 Task: Check the percentage active listings of golf course in the last 5 years.
Action: Mouse moved to (978, 221)
Screenshot: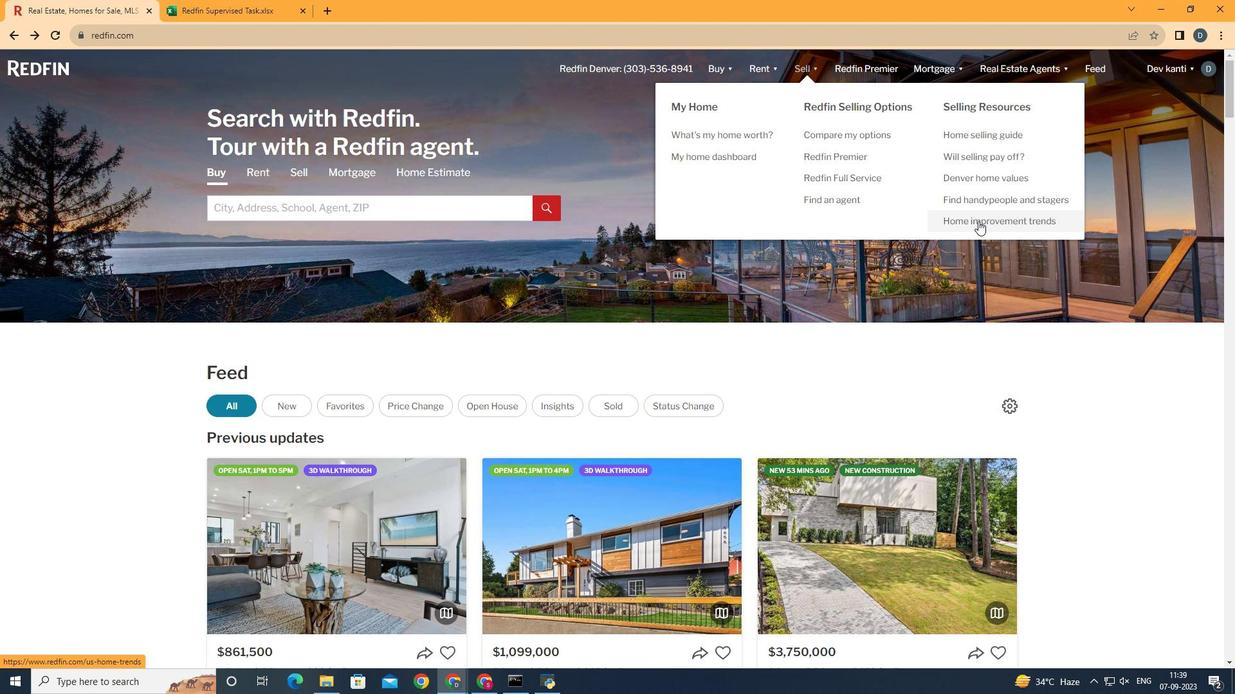 
Action: Mouse pressed left at (978, 221)
Screenshot: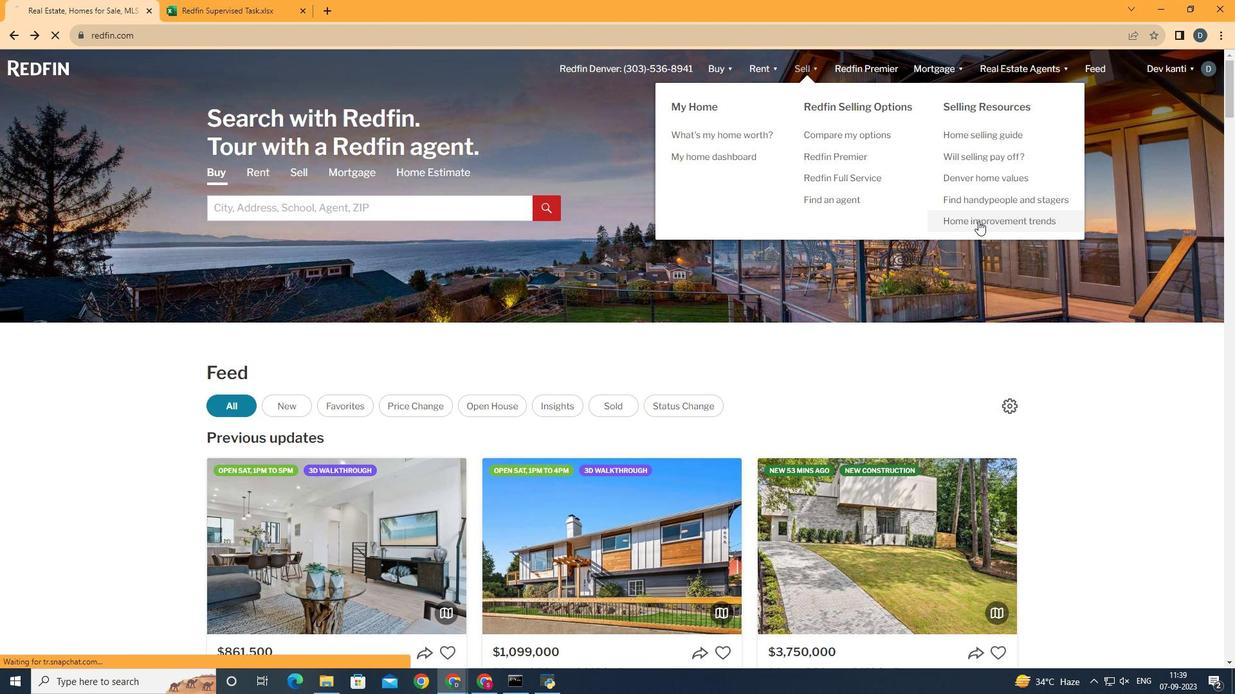 
Action: Mouse moved to (306, 252)
Screenshot: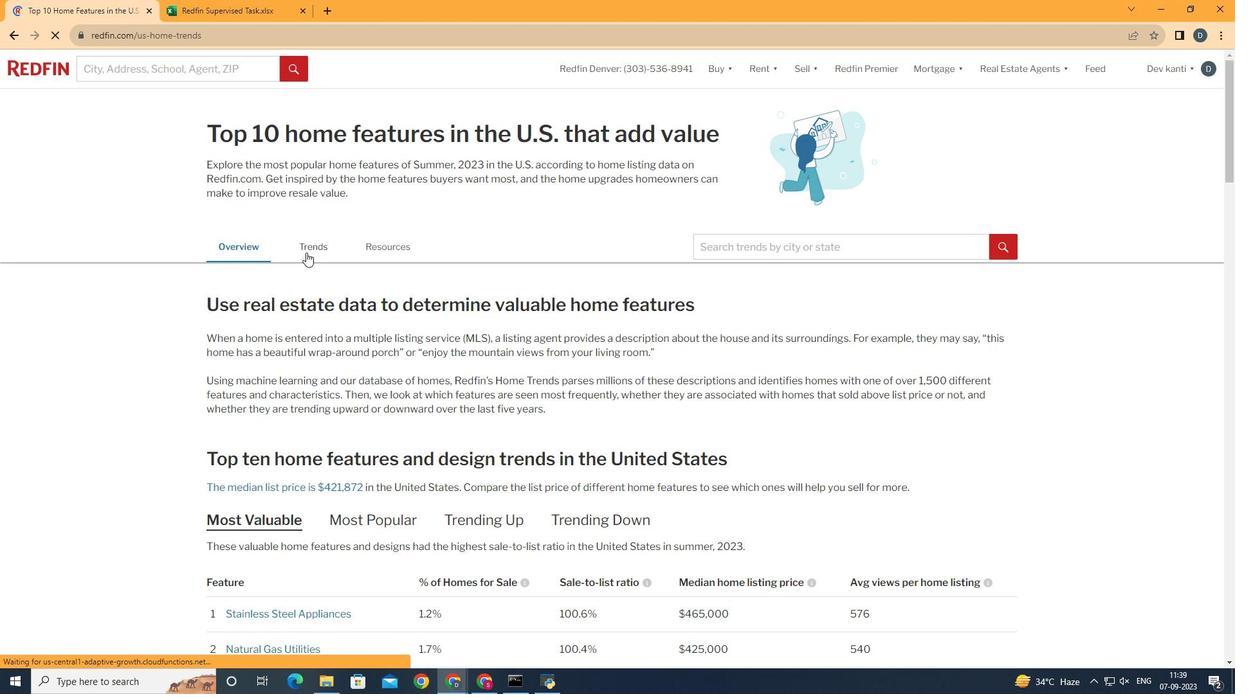 
Action: Mouse pressed left at (306, 252)
Screenshot: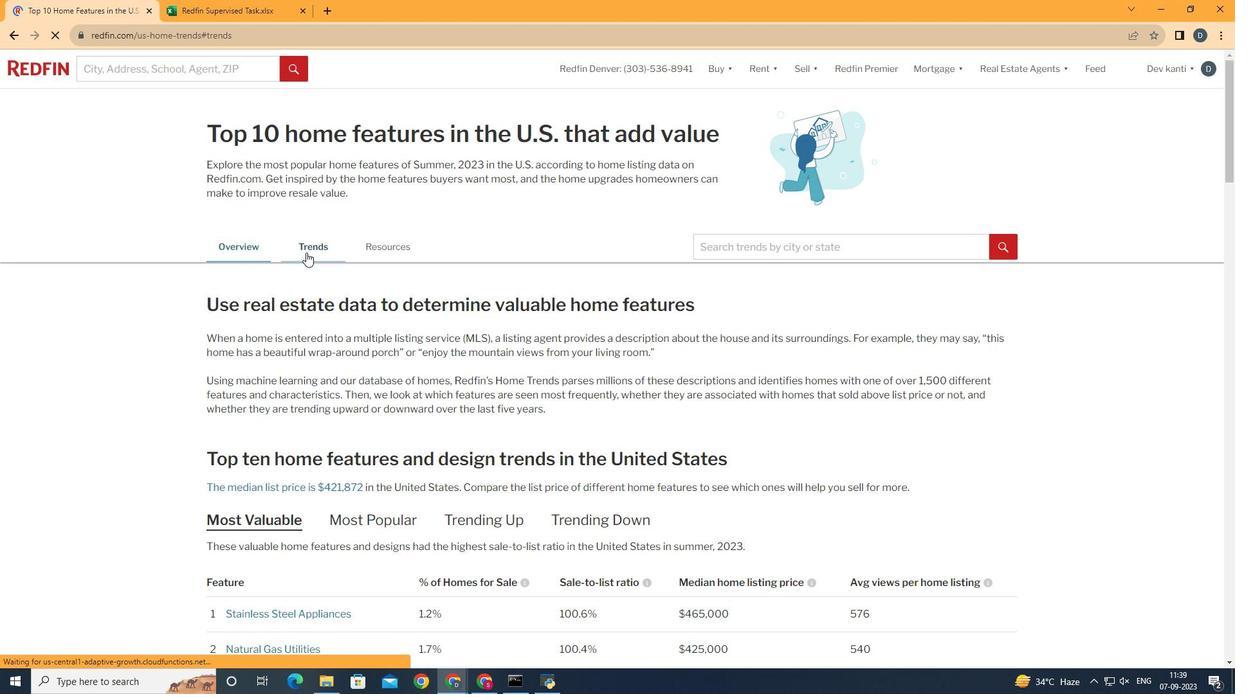 
Action: Mouse moved to (613, 307)
Screenshot: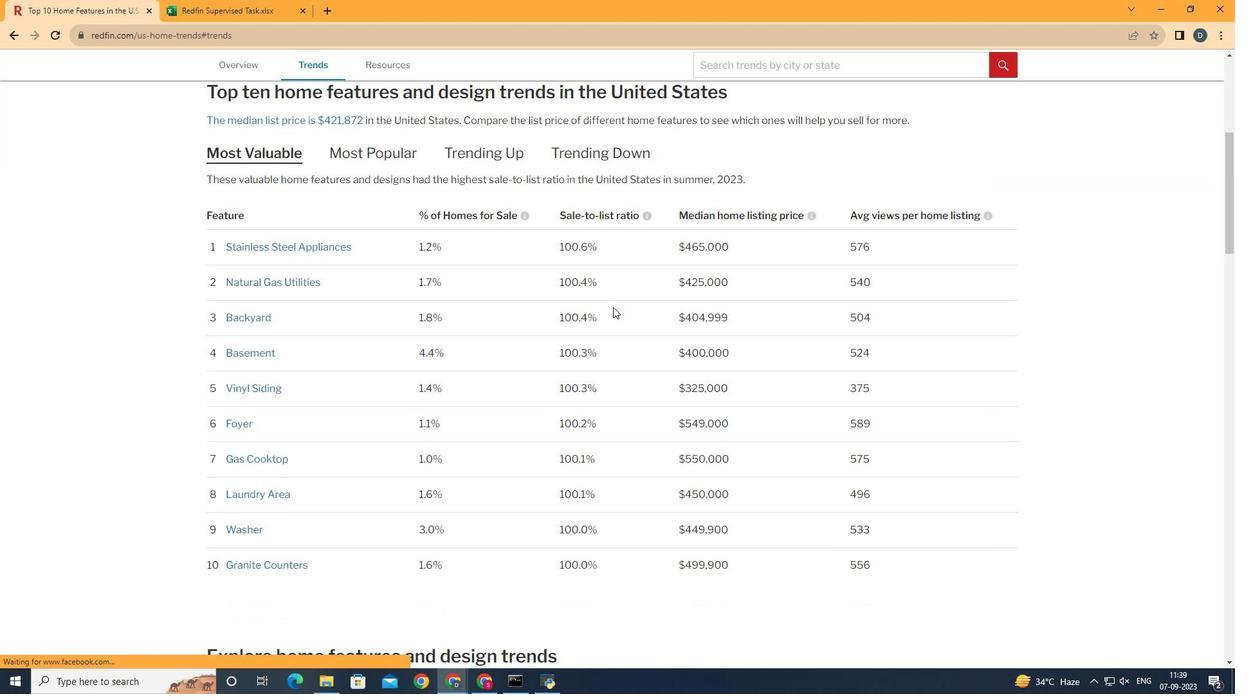 
Action: Mouse scrolled (613, 306) with delta (0, 0)
Screenshot: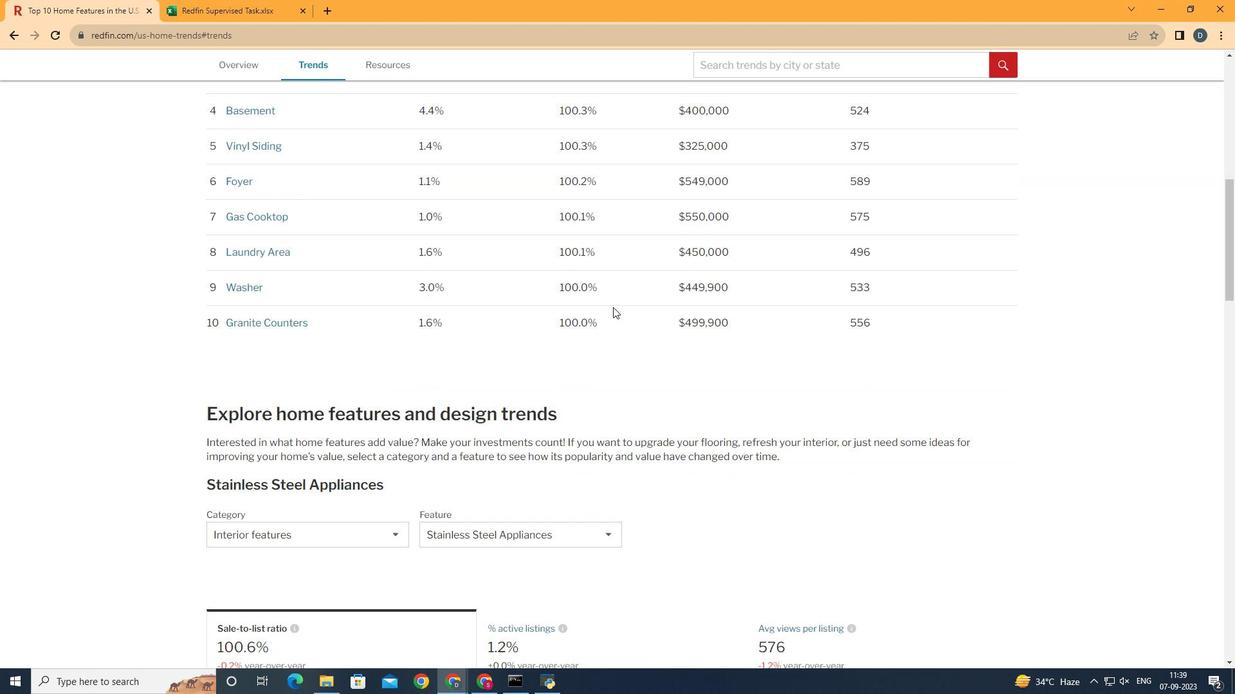 
Action: Mouse scrolled (613, 306) with delta (0, 0)
Screenshot: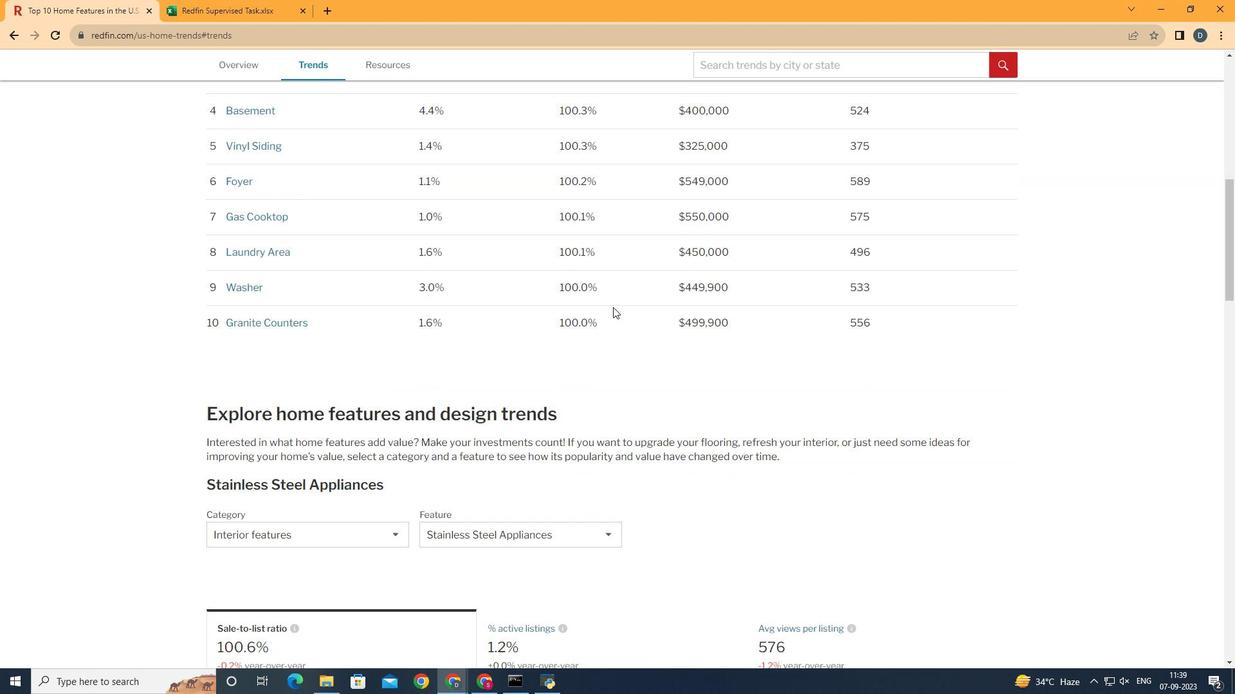 
Action: Mouse scrolled (613, 306) with delta (0, 0)
Screenshot: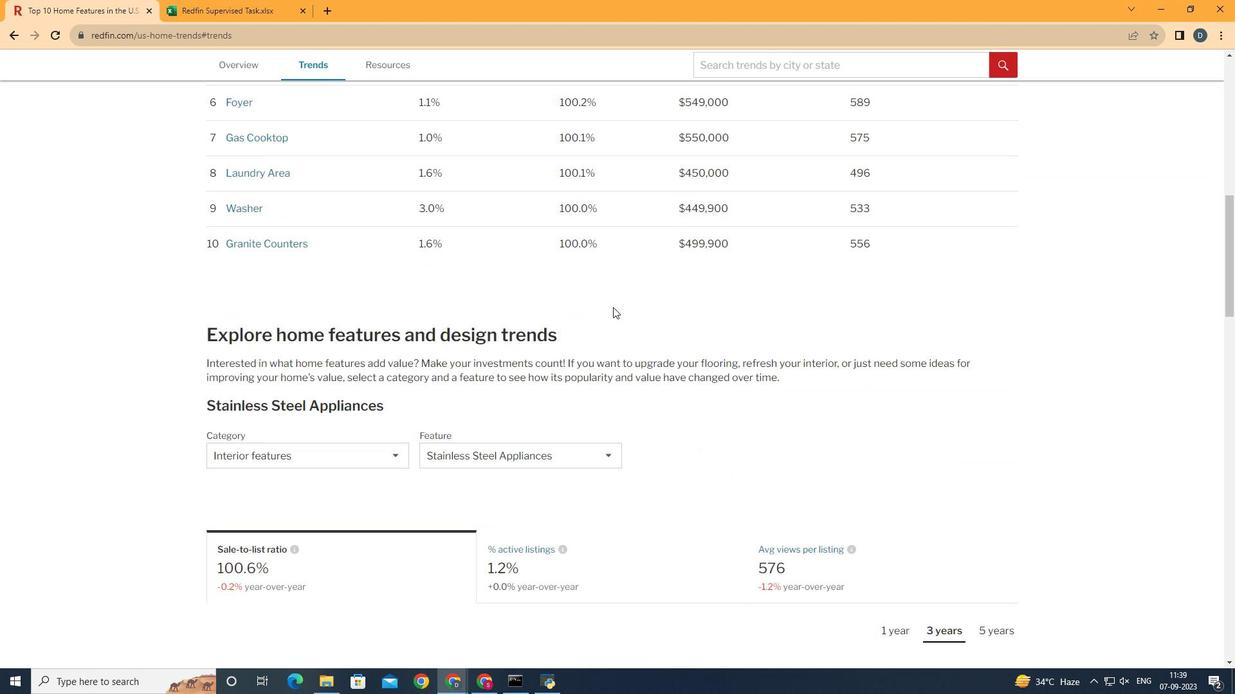 
Action: Mouse scrolled (613, 306) with delta (0, 0)
Screenshot: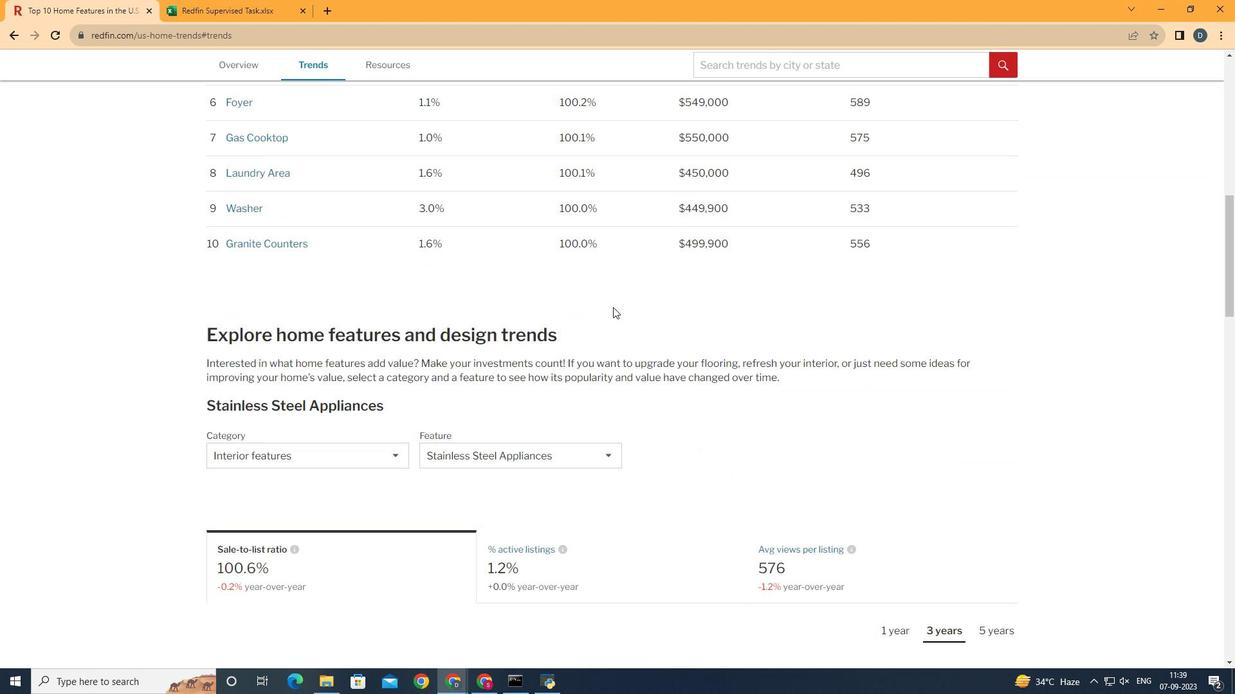
Action: Mouse scrolled (613, 306) with delta (0, 0)
Screenshot: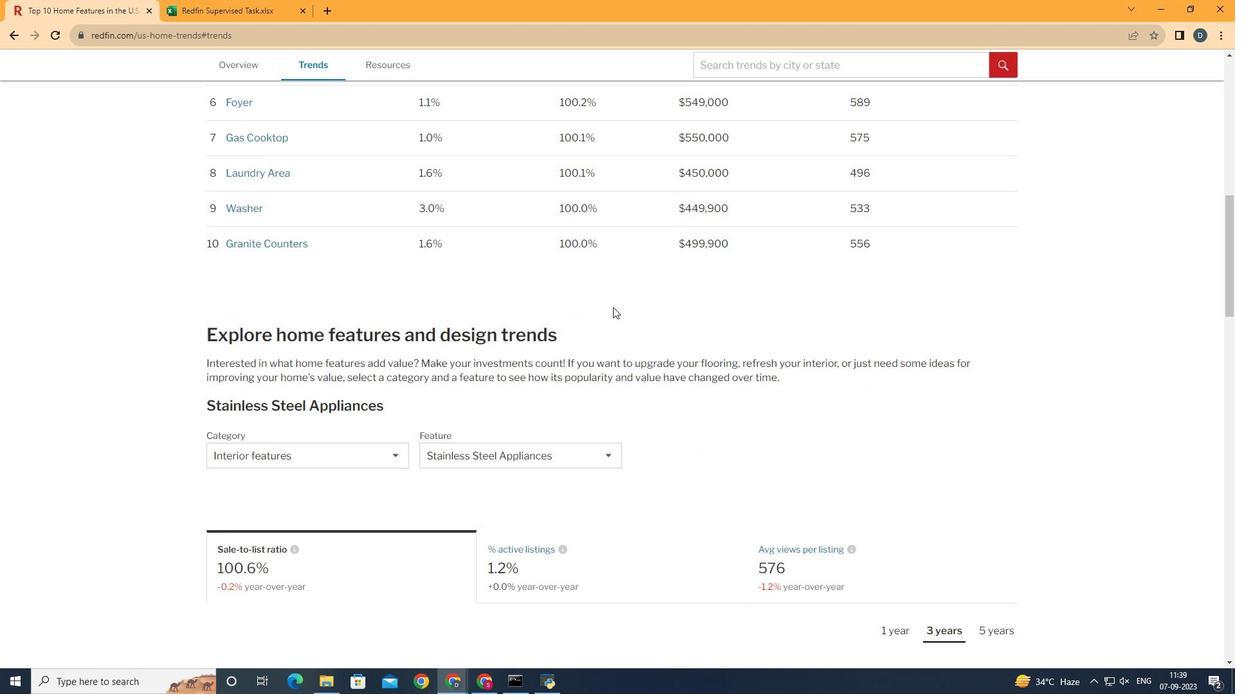
Action: Mouse moved to (375, 457)
Screenshot: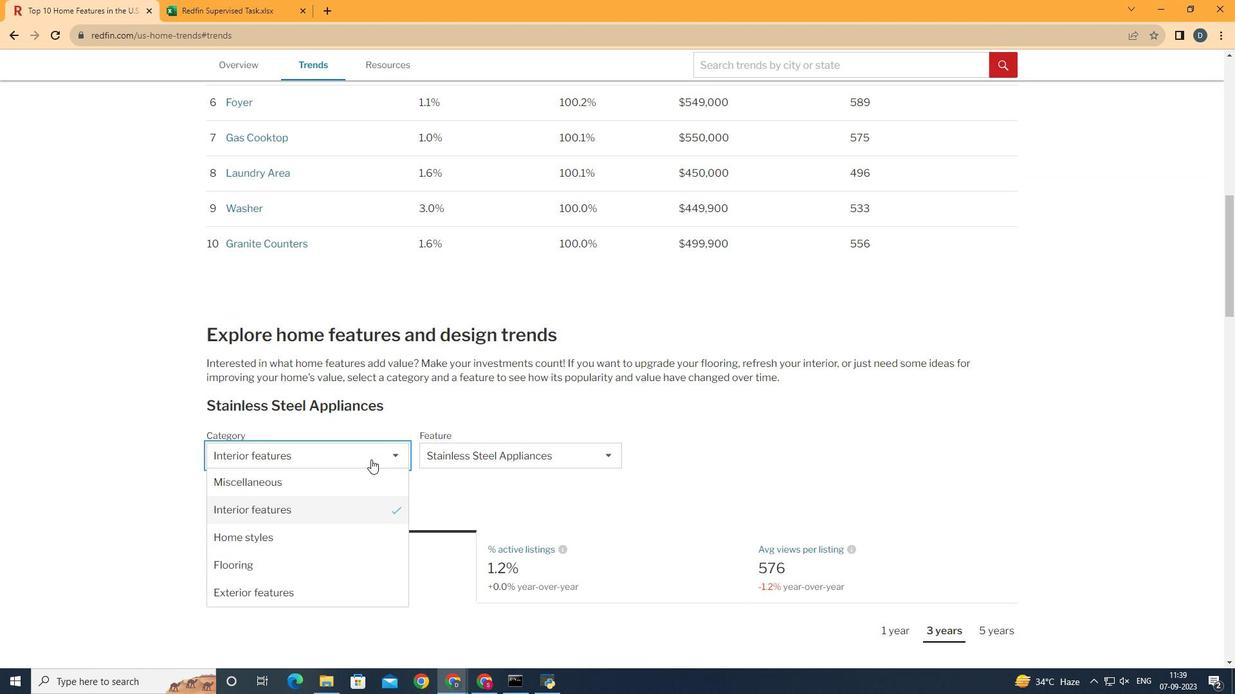 
Action: Mouse pressed left at (375, 457)
Screenshot: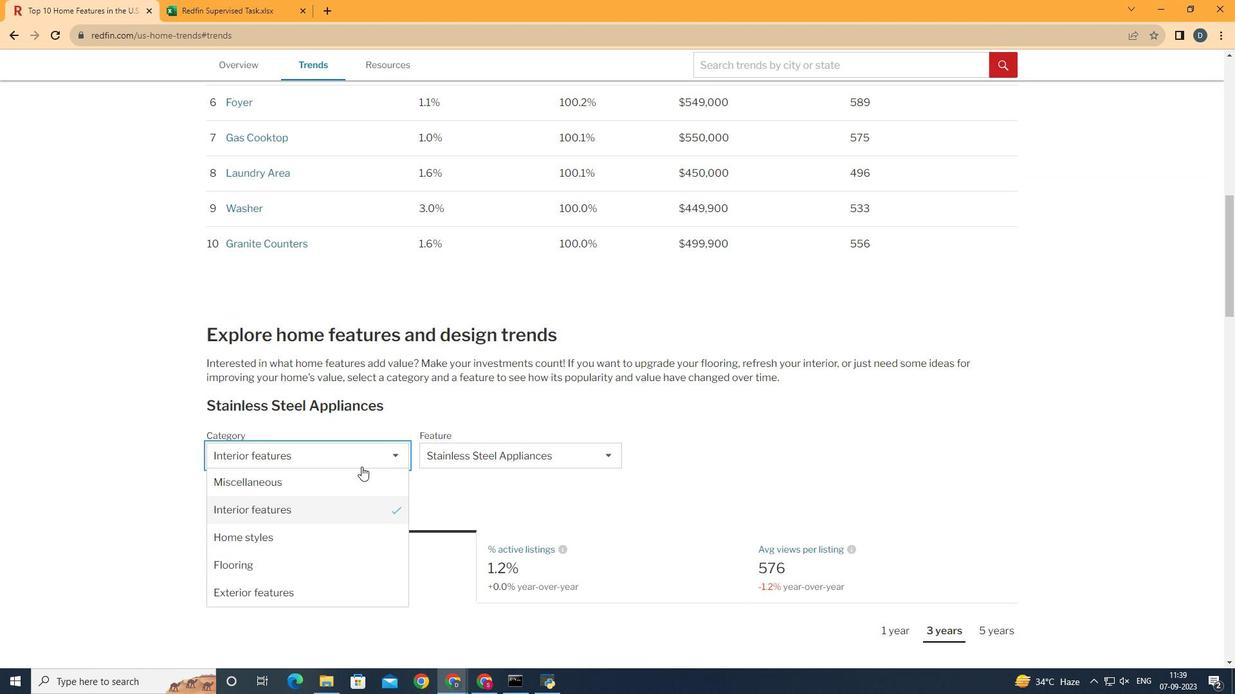 
Action: Mouse moved to (351, 479)
Screenshot: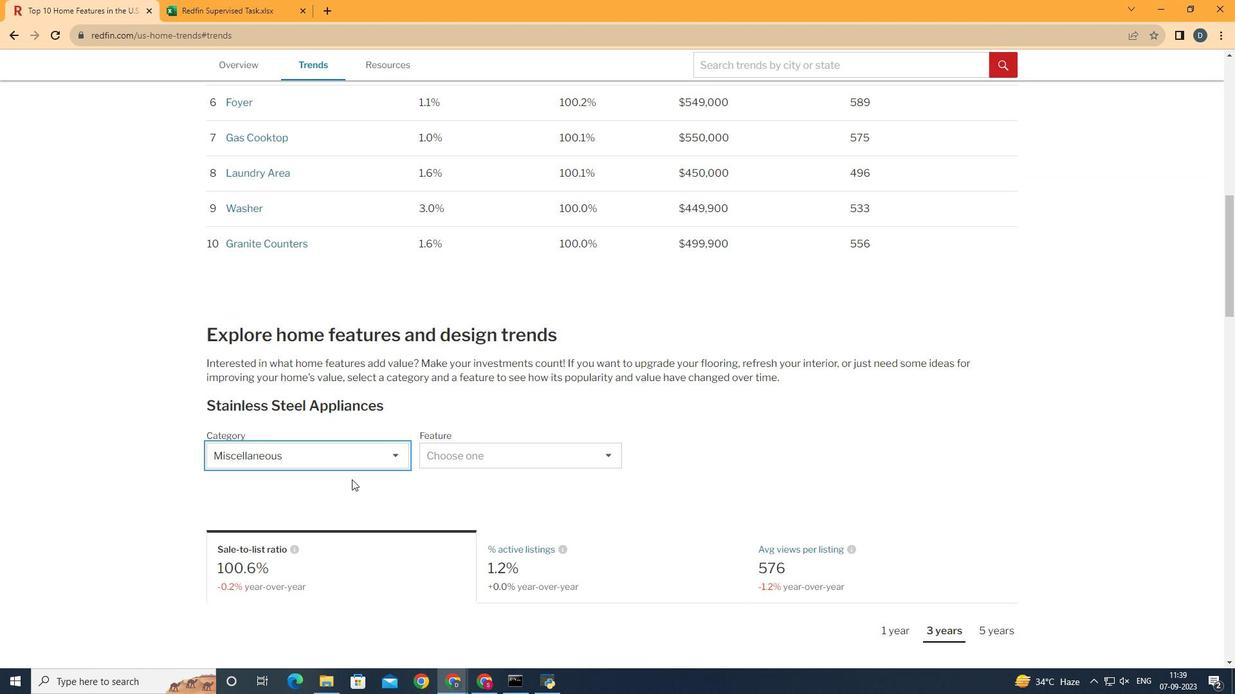 
Action: Mouse pressed left at (351, 479)
Screenshot: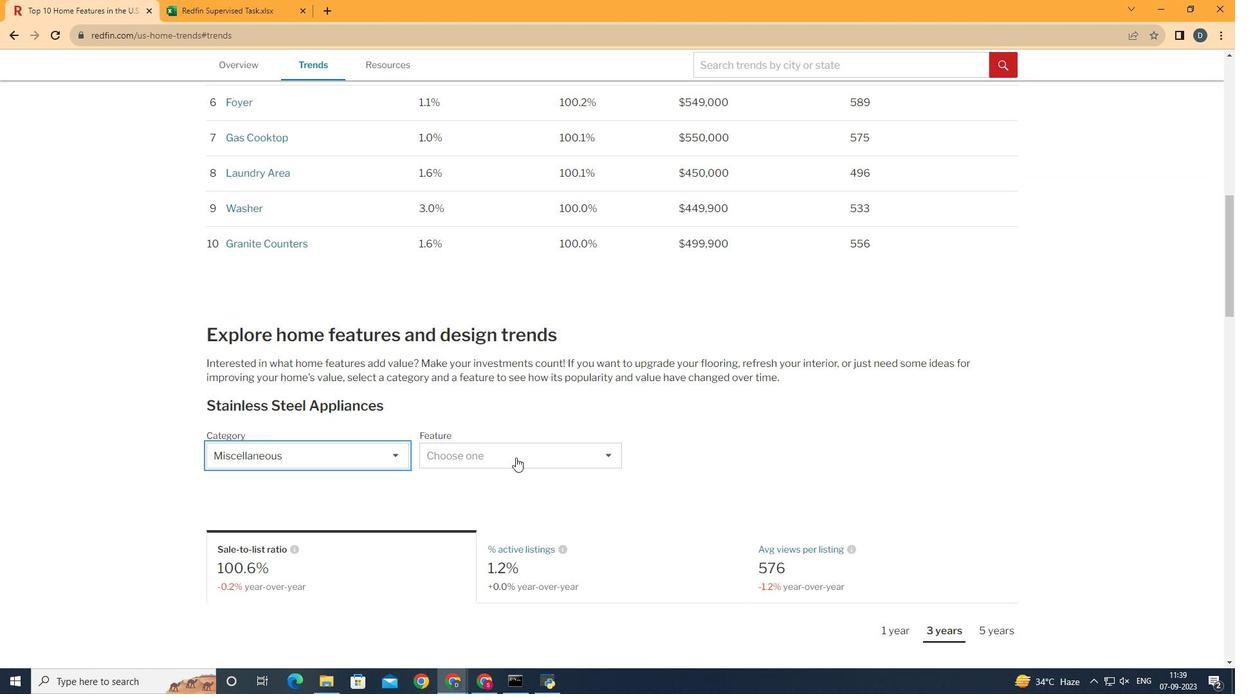 
Action: Mouse moved to (550, 449)
Screenshot: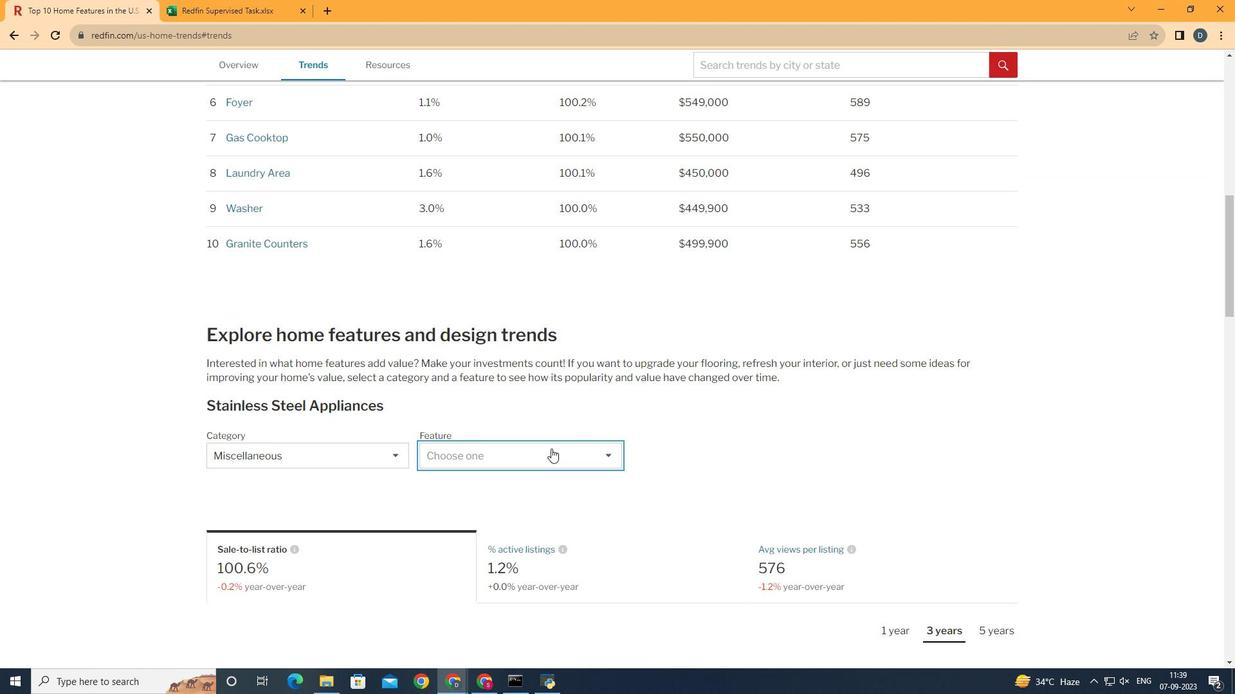 
Action: Mouse pressed left at (550, 449)
Screenshot: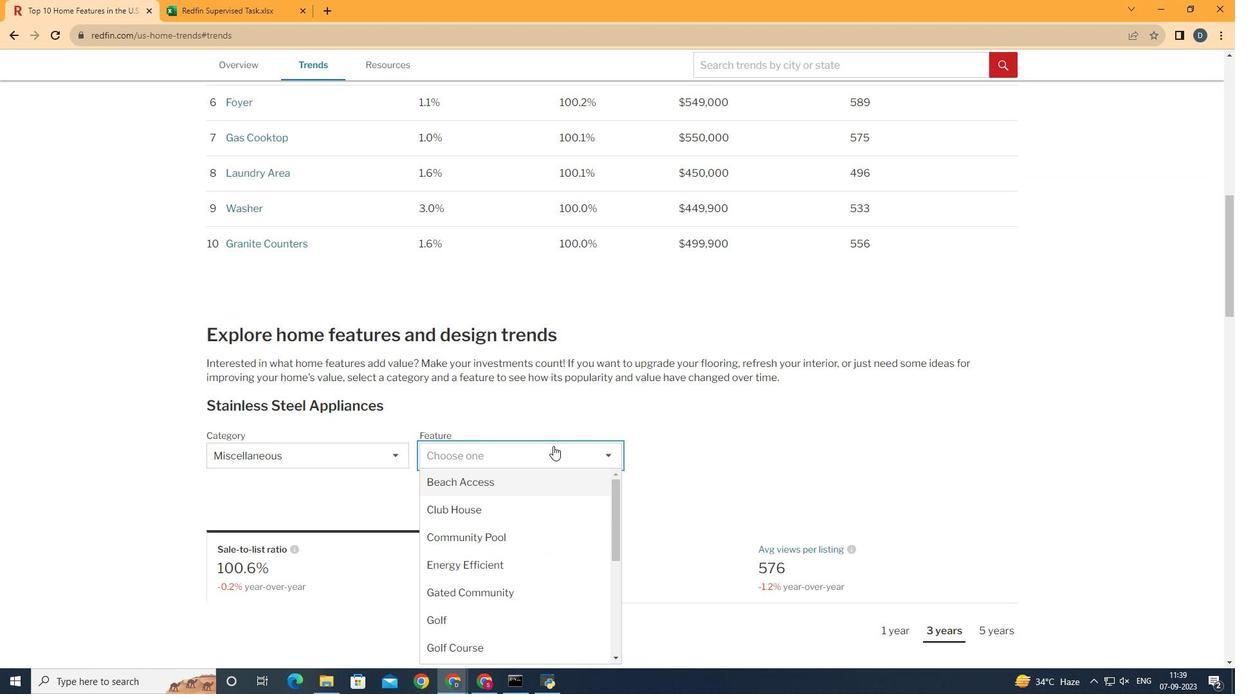 
Action: Mouse moved to (542, 647)
Screenshot: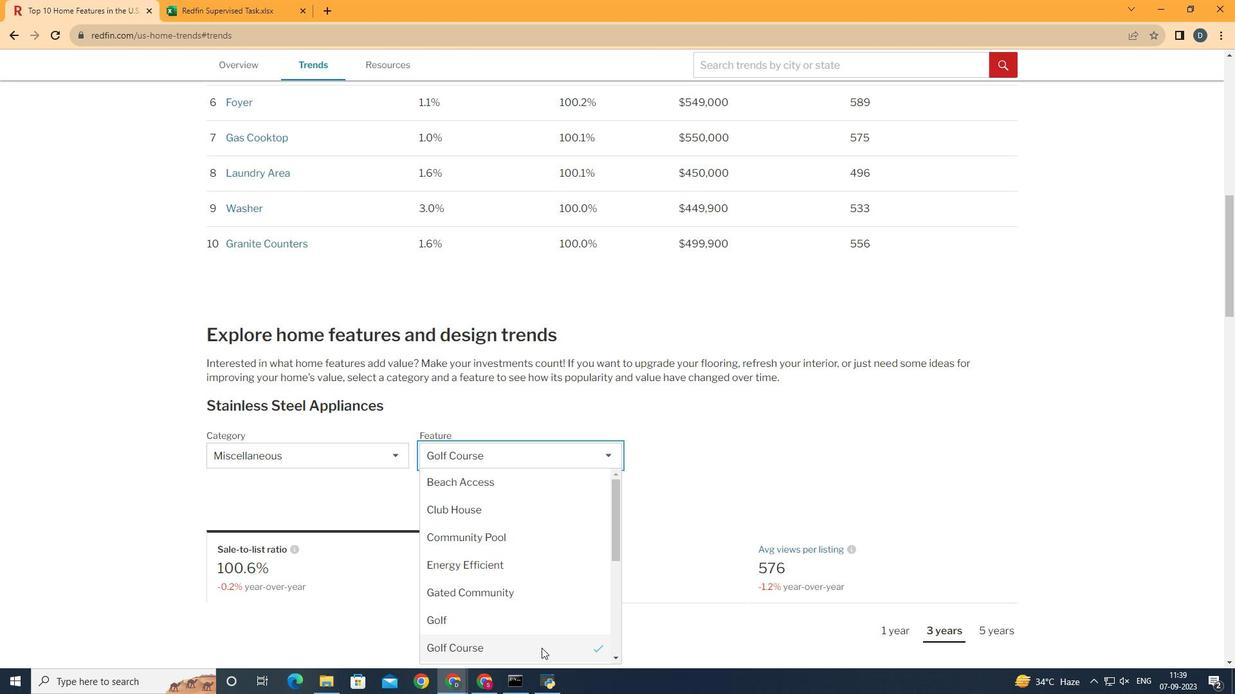 
Action: Mouse pressed left at (542, 647)
Screenshot: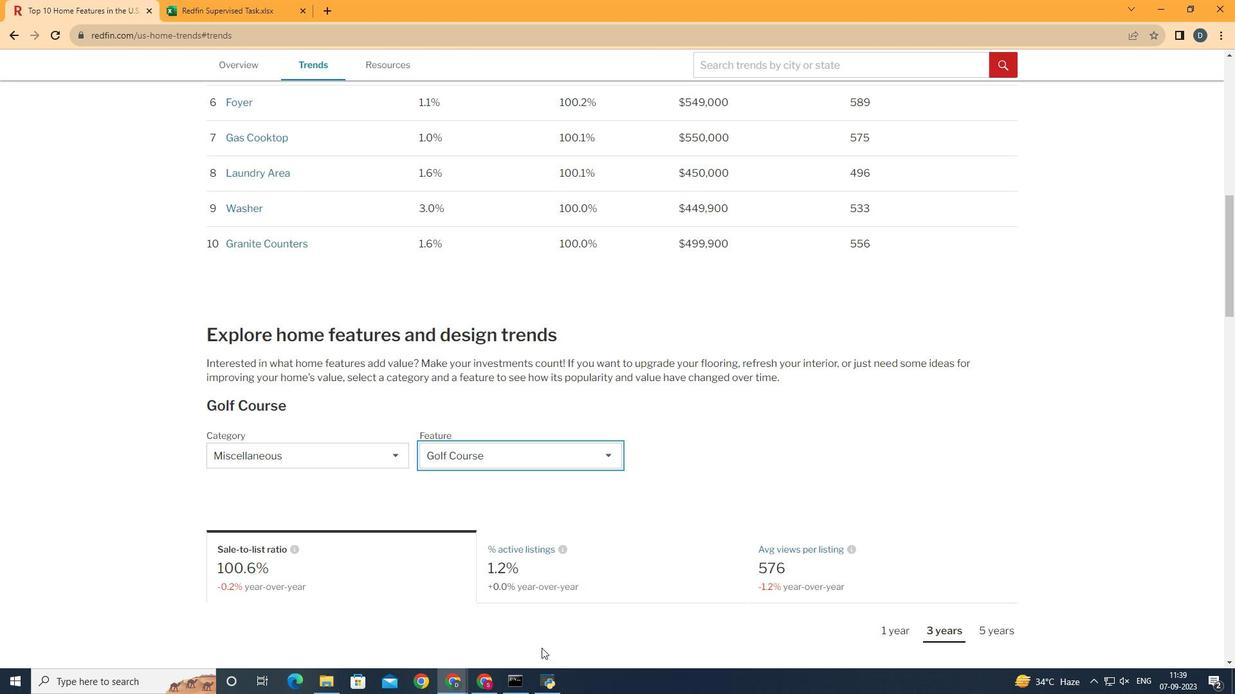 
Action: Mouse moved to (764, 437)
Screenshot: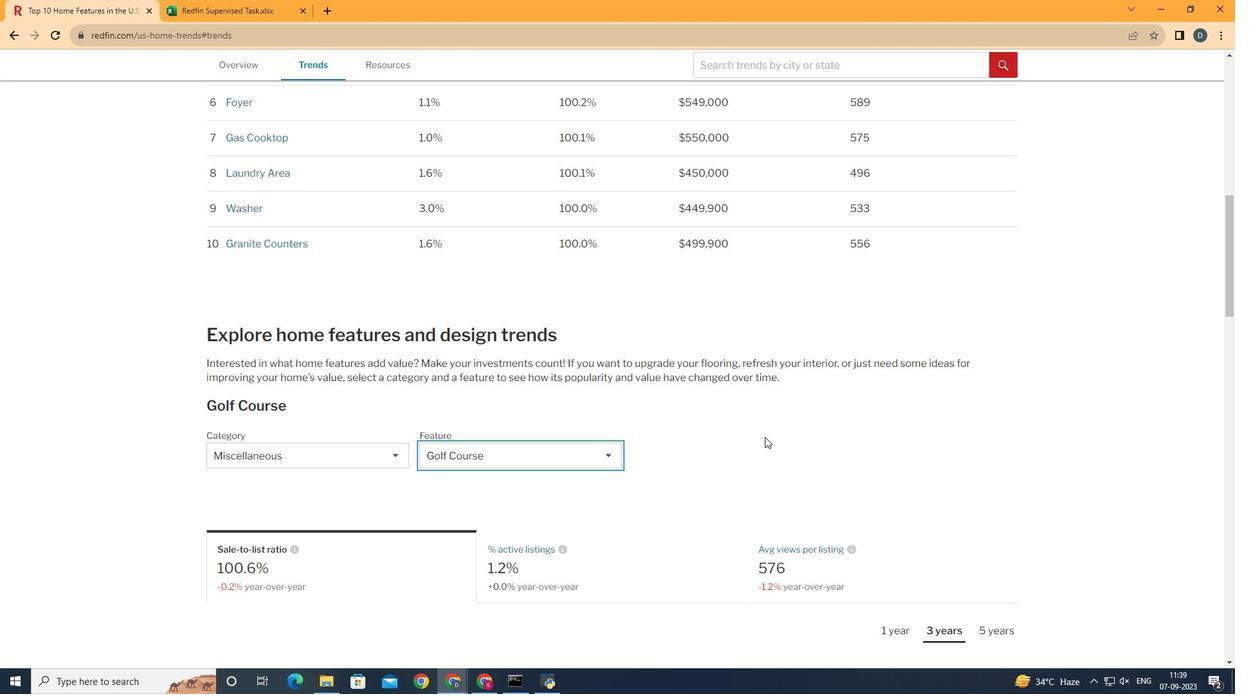 
Action: Mouse scrolled (764, 436) with delta (0, 0)
Screenshot: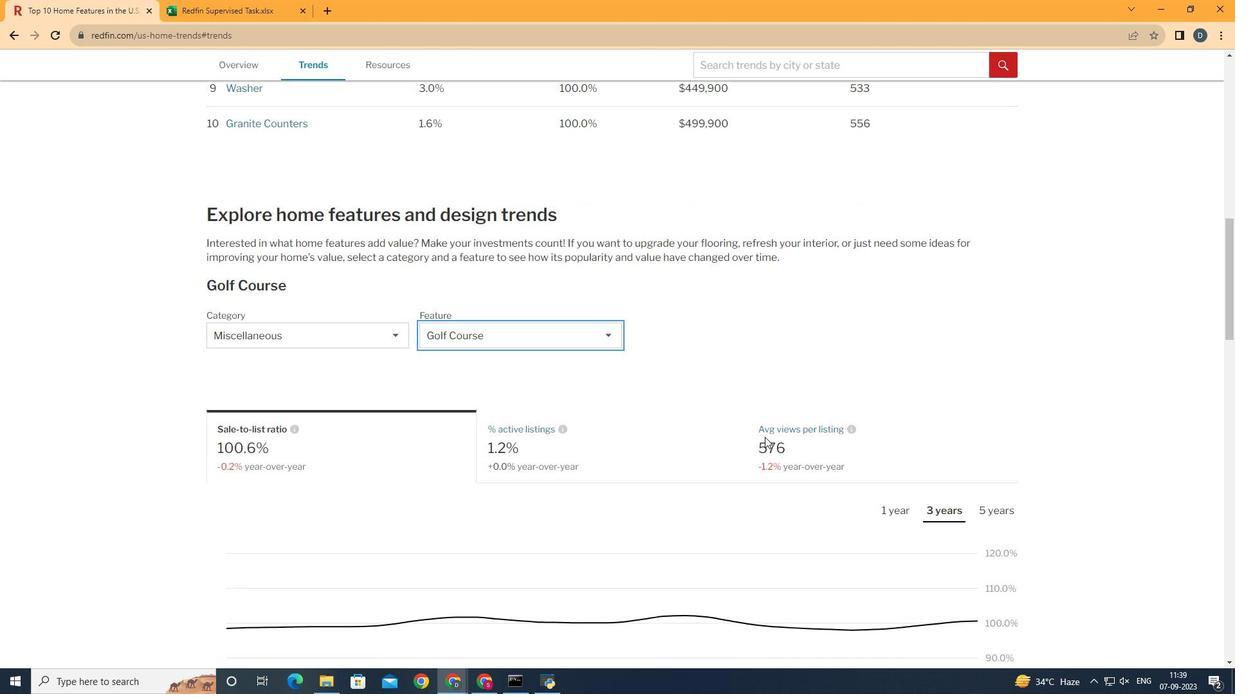
Action: Mouse scrolled (764, 436) with delta (0, 0)
Screenshot: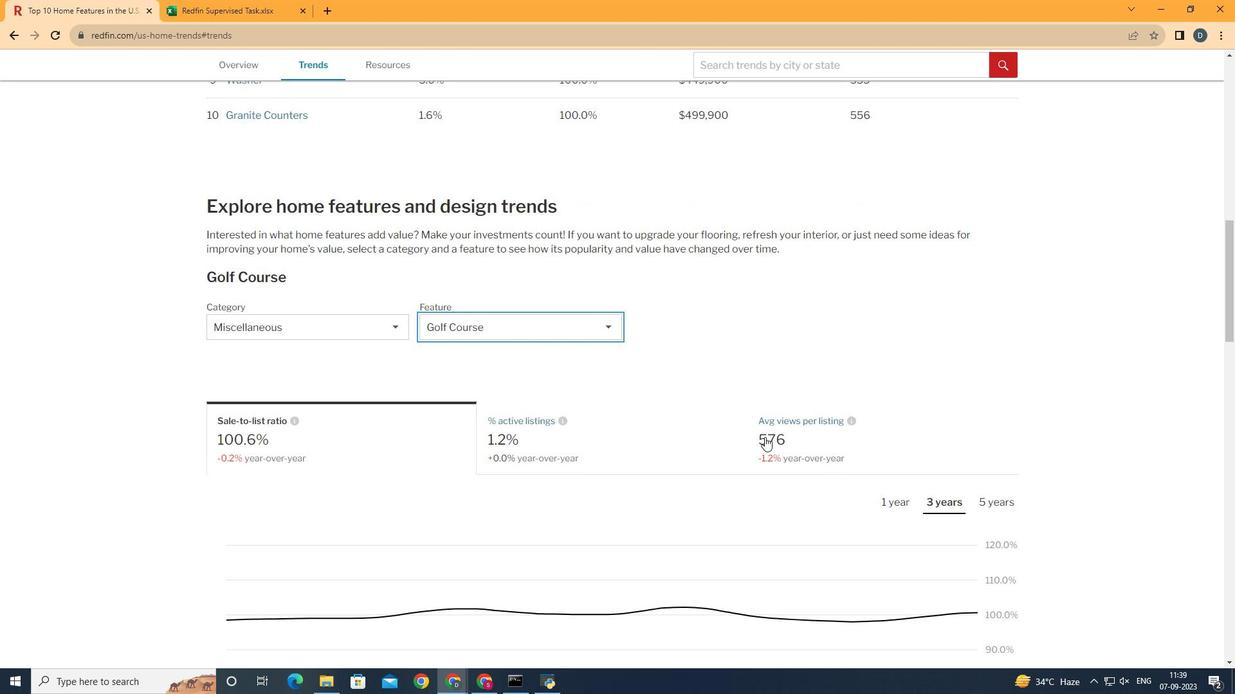 
Action: Mouse moved to (620, 433)
Screenshot: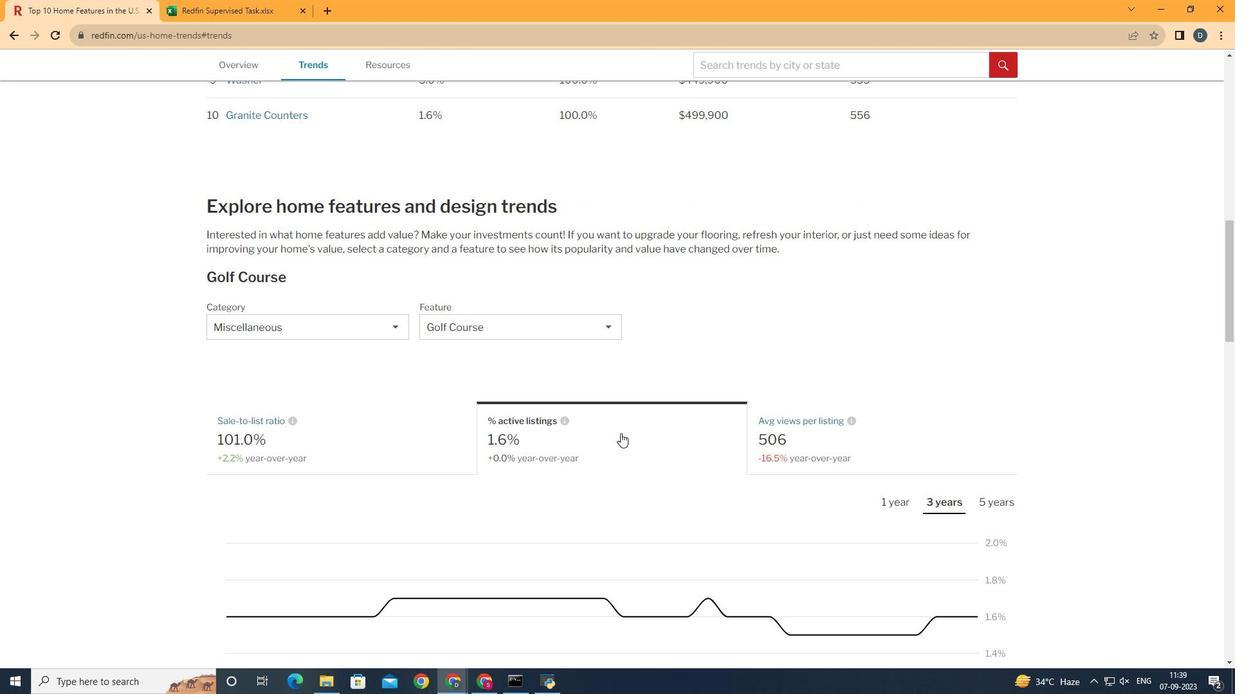 
Action: Mouse pressed left at (620, 433)
Screenshot: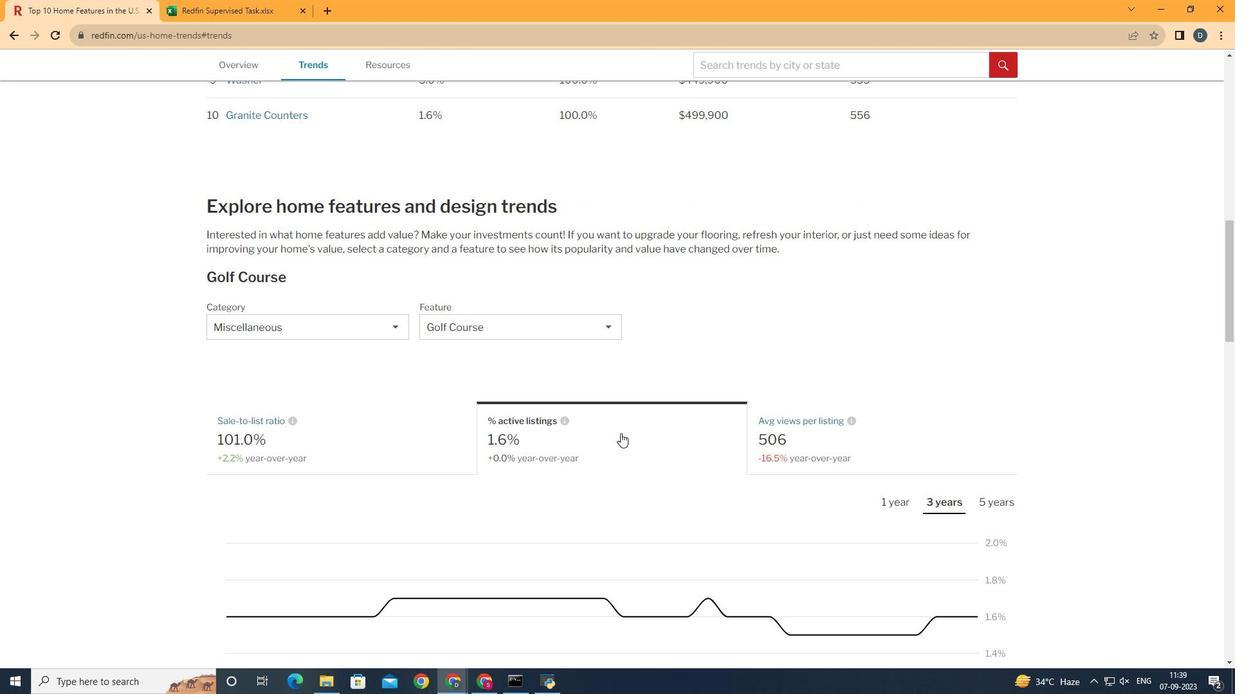 
Action: Mouse moved to (620, 433)
Screenshot: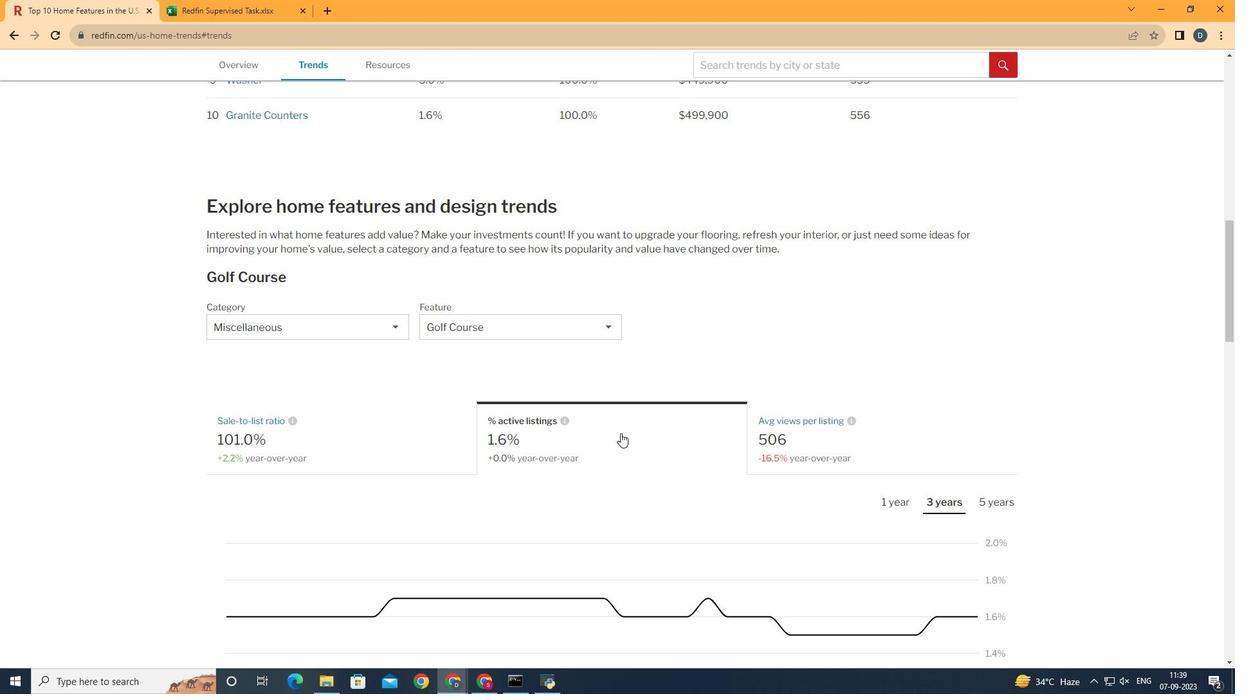 
Action: Mouse scrolled (620, 432) with delta (0, 0)
Screenshot: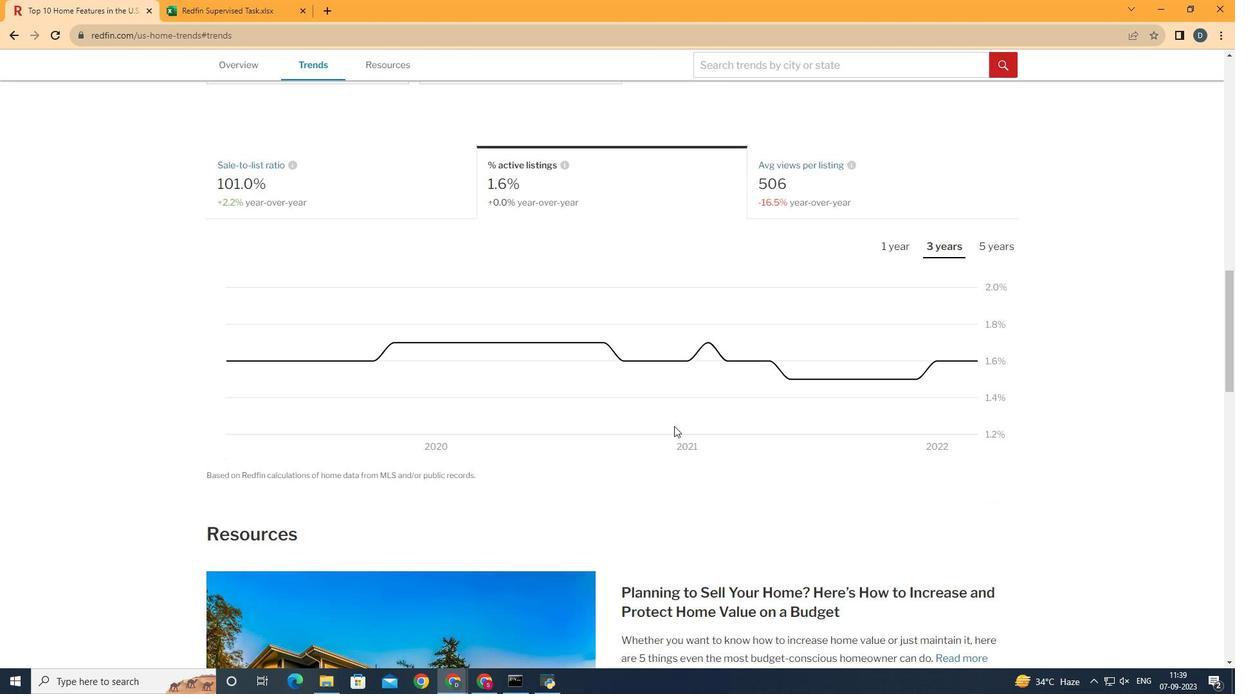 
Action: Mouse scrolled (620, 432) with delta (0, 0)
Screenshot: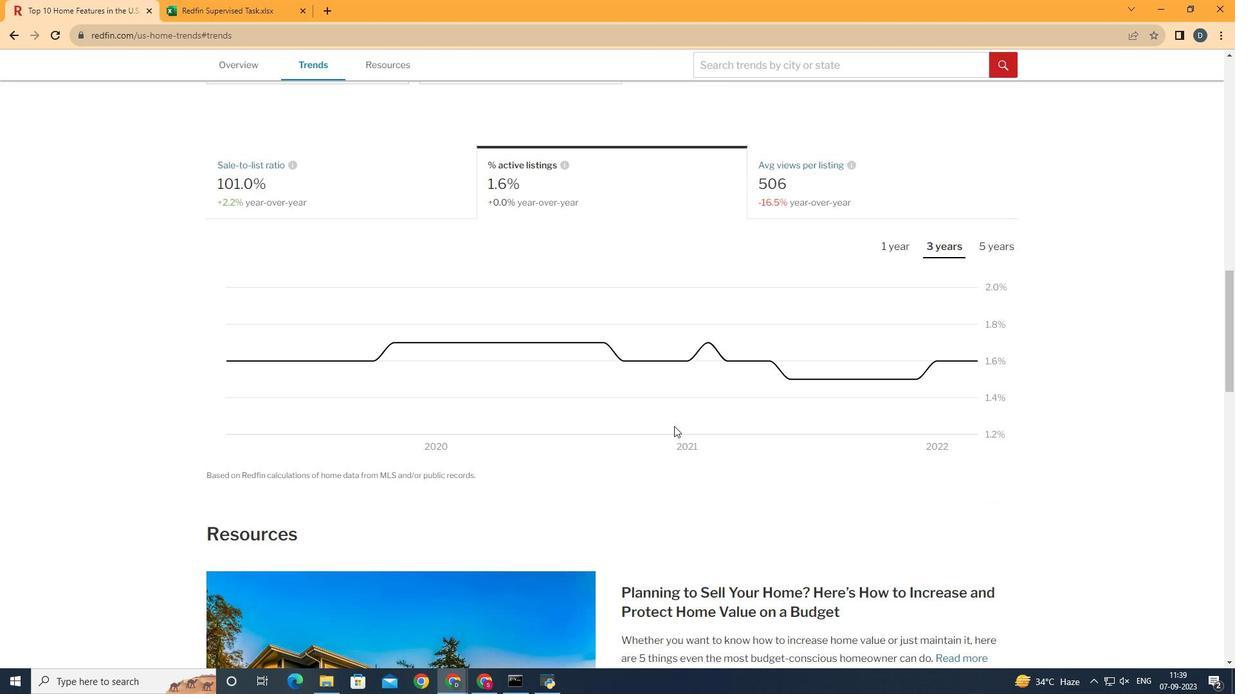 
Action: Mouse scrolled (620, 432) with delta (0, 0)
Screenshot: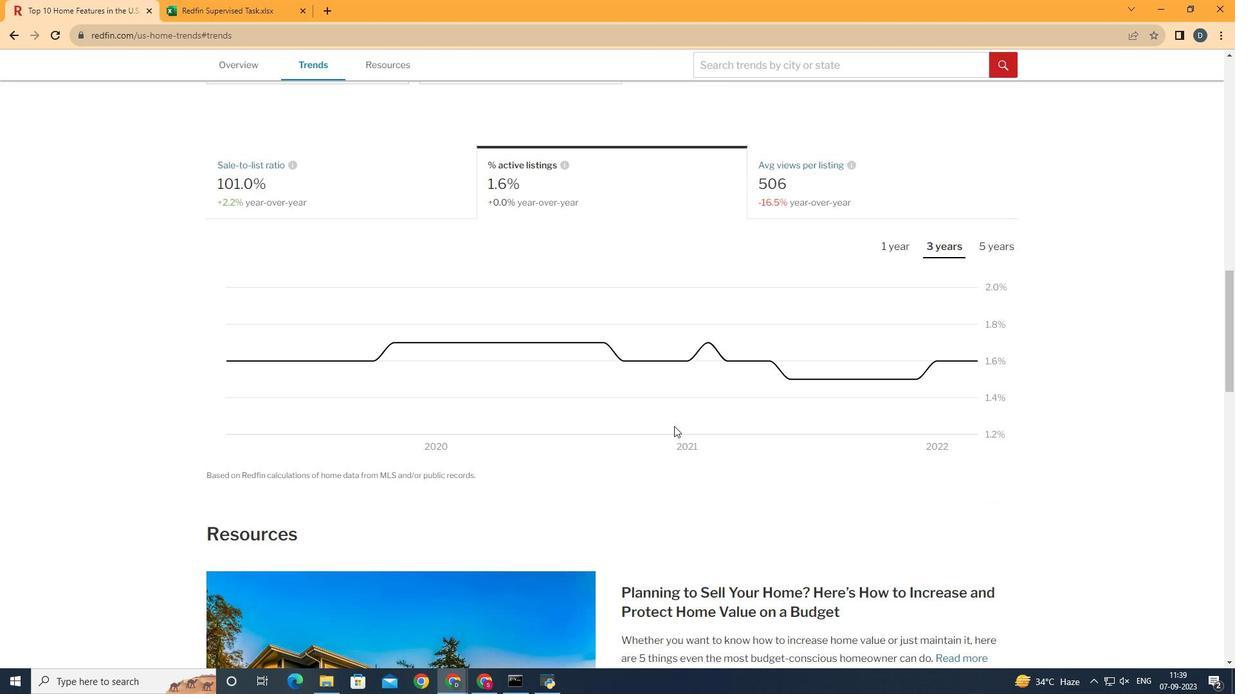 
Action: Mouse scrolled (620, 432) with delta (0, 0)
Screenshot: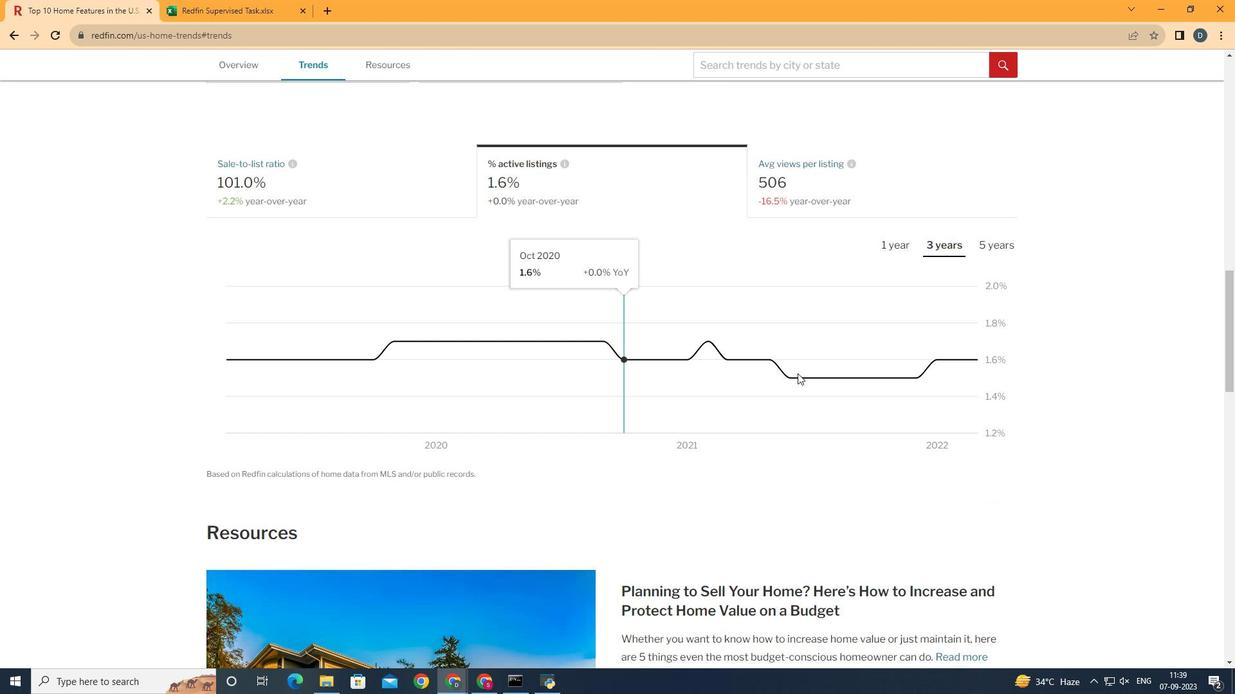 
Action: Mouse moved to (997, 247)
Screenshot: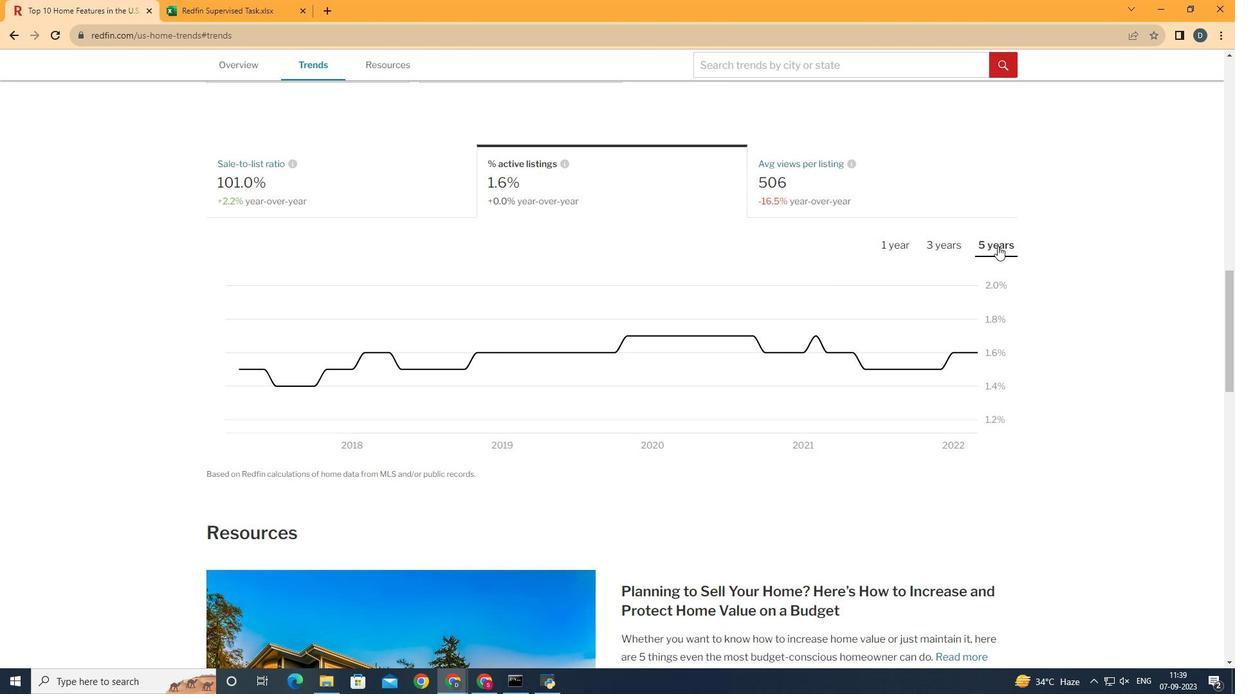 
Action: Mouse pressed left at (997, 247)
Screenshot: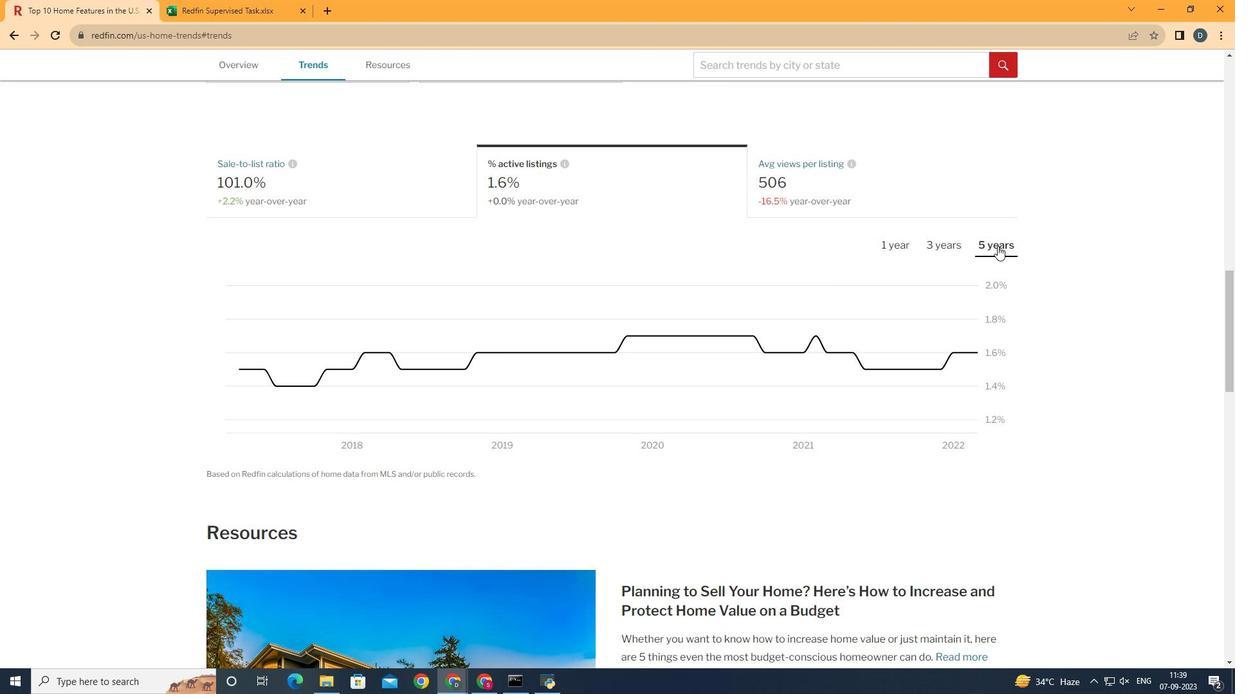 
Action: Mouse moved to (926, 385)
Screenshot: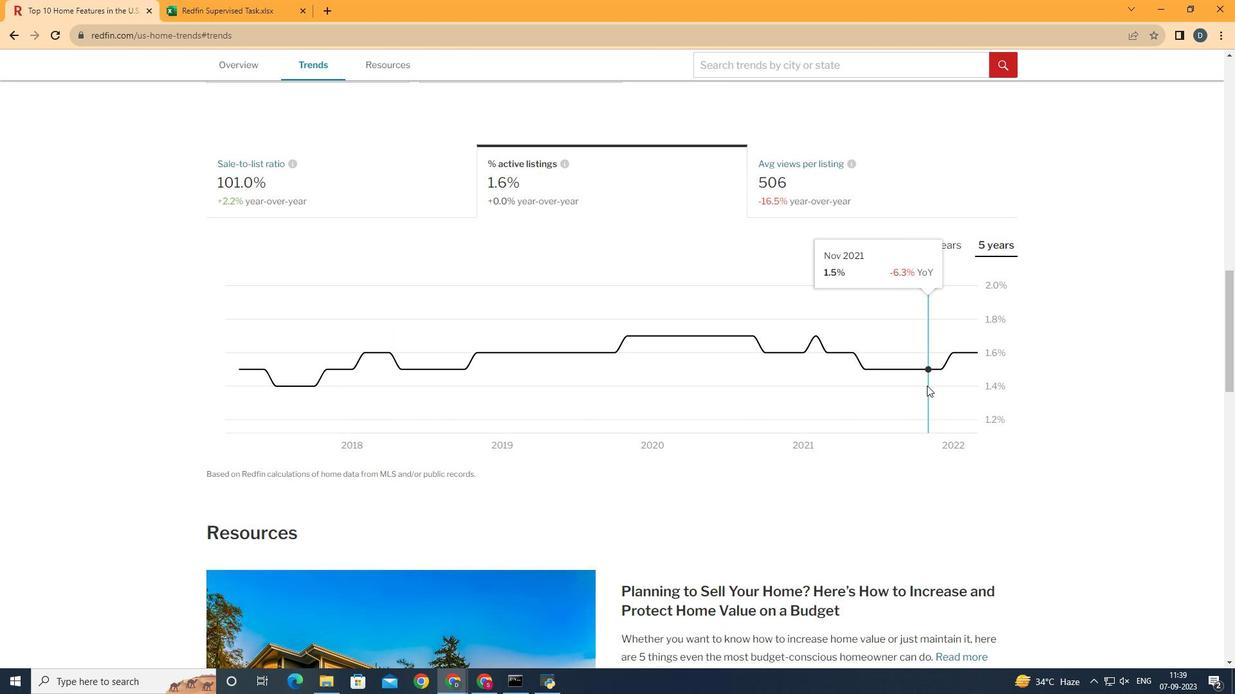 
